 Task: Enable the option "PSNR computation" for "H.264/MPEG-4 Part 10/AVC encoder (x264 10-bit).
Action: Mouse moved to (111, 14)
Screenshot: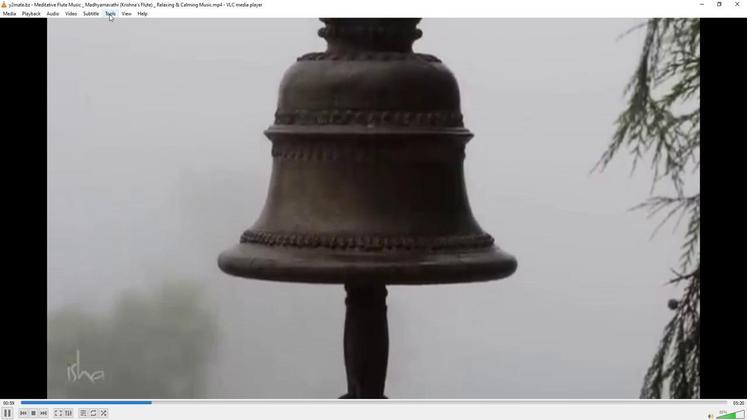 
Action: Mouse pressed left at (111, 14)
Screenshot: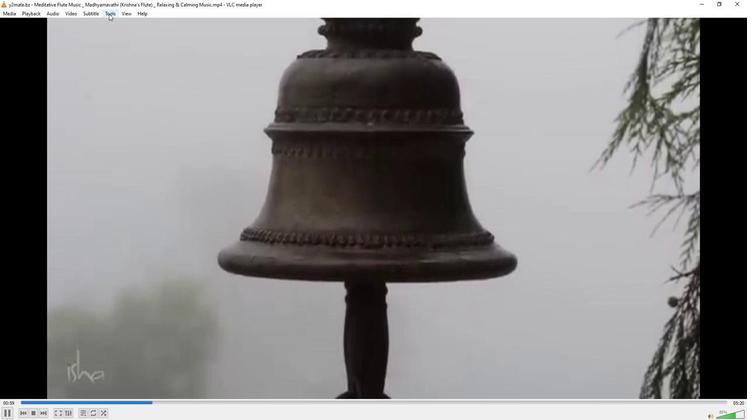 
Action: Mouse moved to (110, 12)
Screenshot: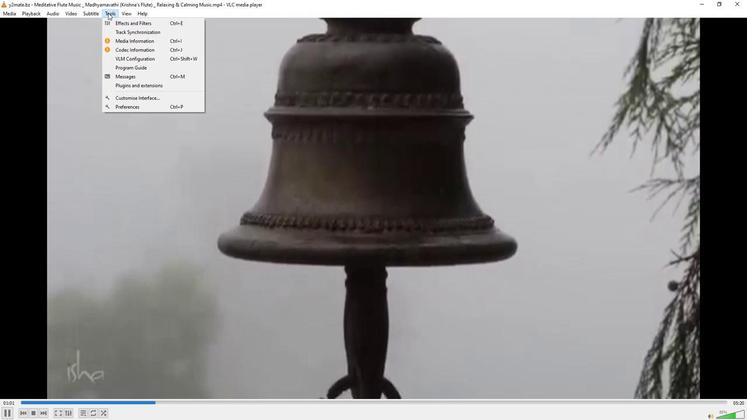 
Action: Mouse pressed left at (110, 12)
Screenshot: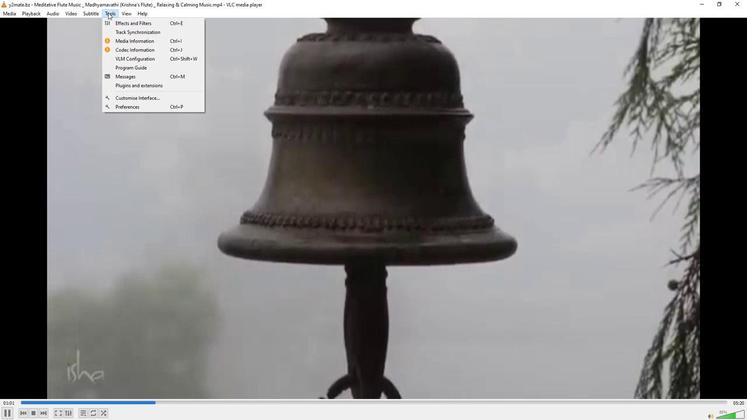 
Action: Mouse moved to (110, 13)
Screenshot: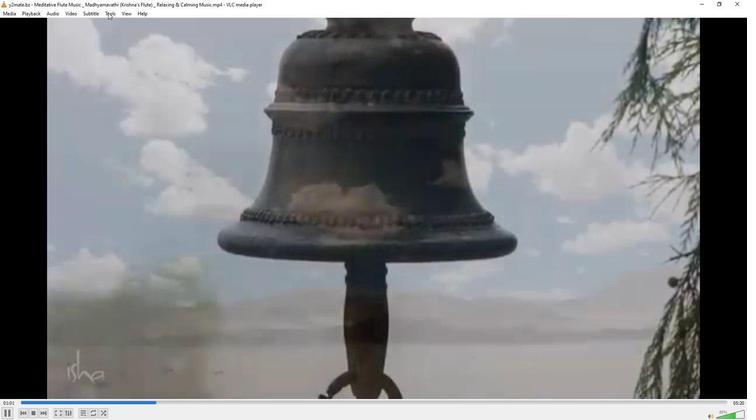 
Action: Mouse pressed left at (110, 13)
Screenshot: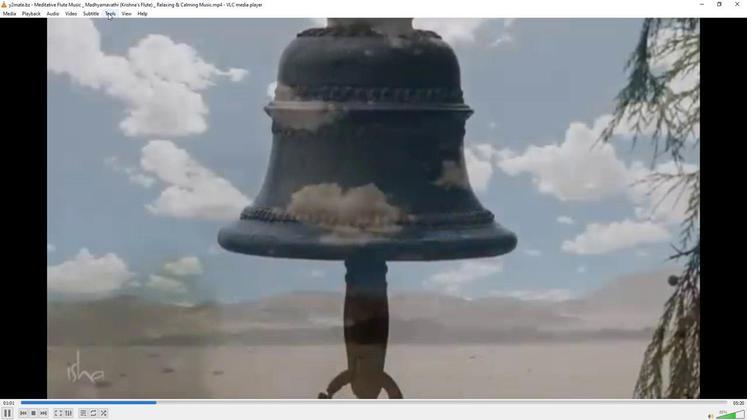 
Action: Mouse moved to (127, 105)
Screenshot: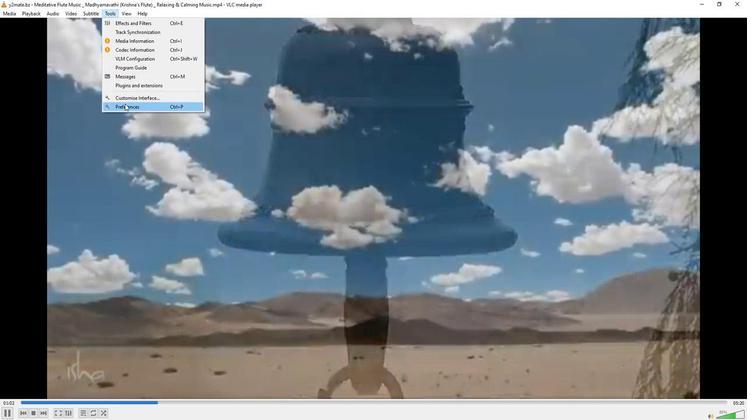 
Action: Mouse pressed left at (127, 105)
Screenshot: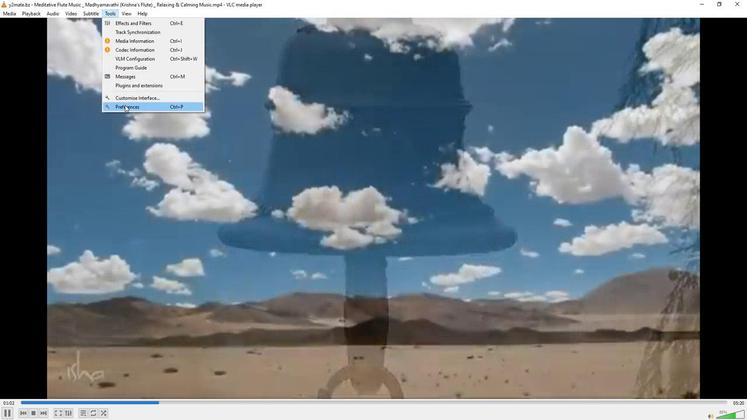 
Action: Mouse moved to (249, 342)
Screenshot: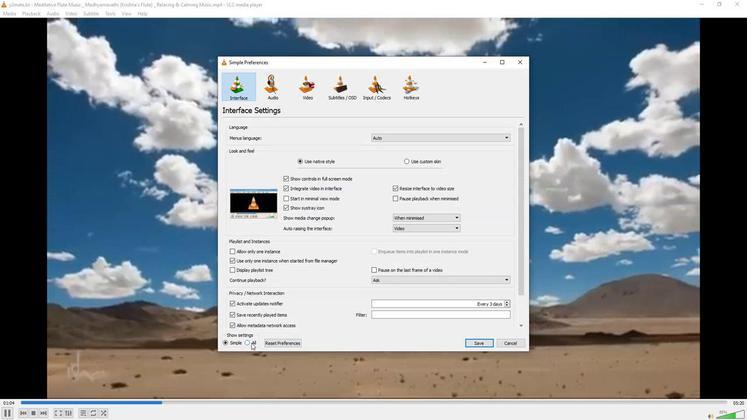 
Action: Mouse pressed left at (249, 342)
Screenshot: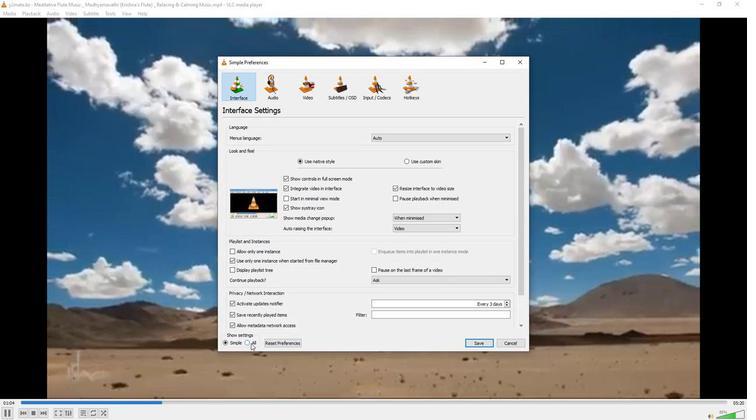 
Action: Mouse moved to (237, 264)
Screenshot: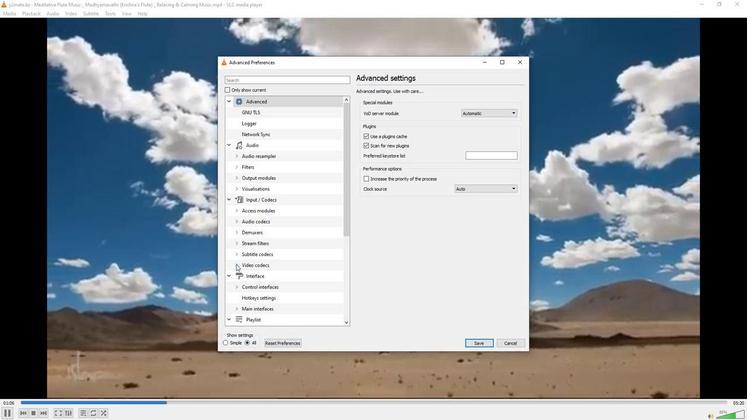 
Action: Mouse pressed left at (237, 264)
Screenshot: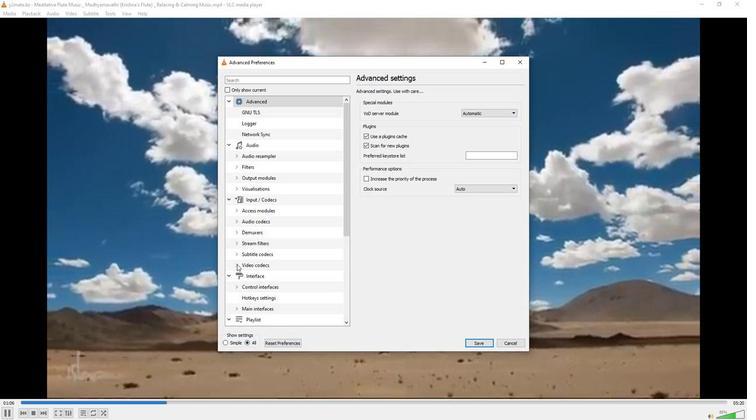 
Action: Mouse moved to (239, 263)
Screenshot: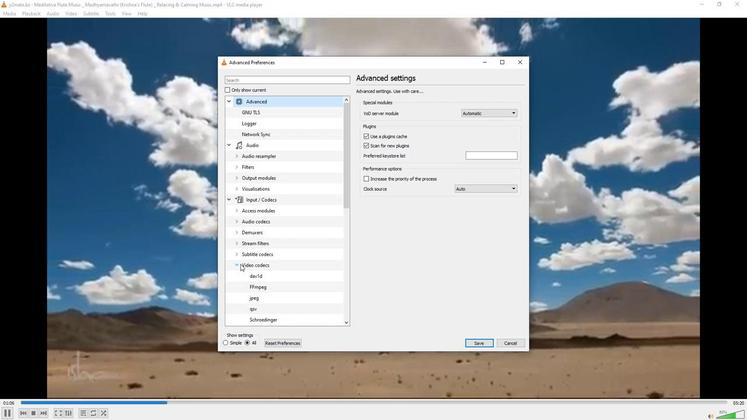 
Action: Mouse scrolled (239, 263) with delta (0, 0)
Screenshot: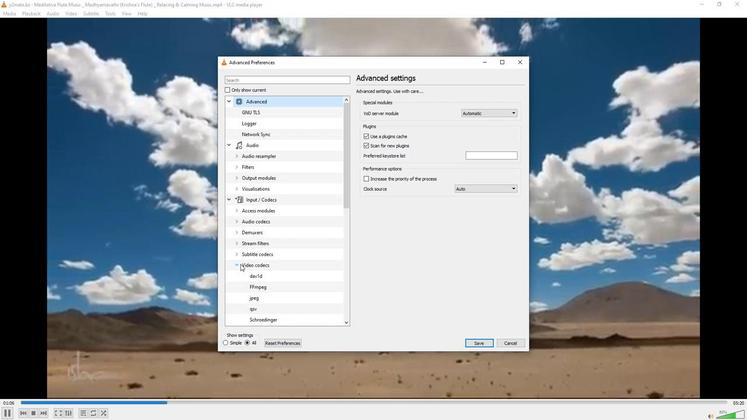 
Action: Mouse scrolled (239, 263) with delta (0, 0)
Screenshot: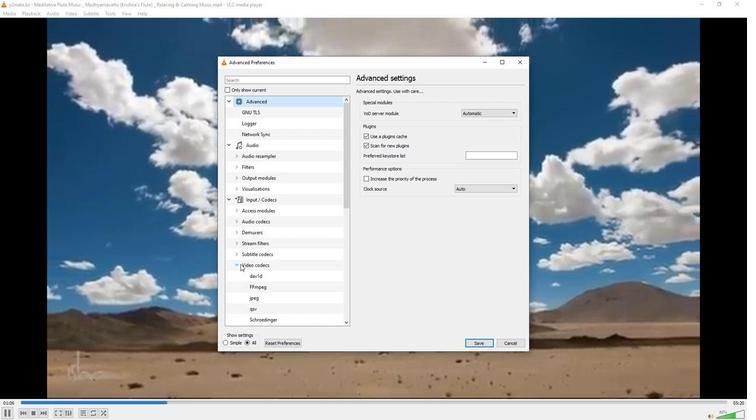 
Action: Mouse moved to (252, 296)
Screenshot: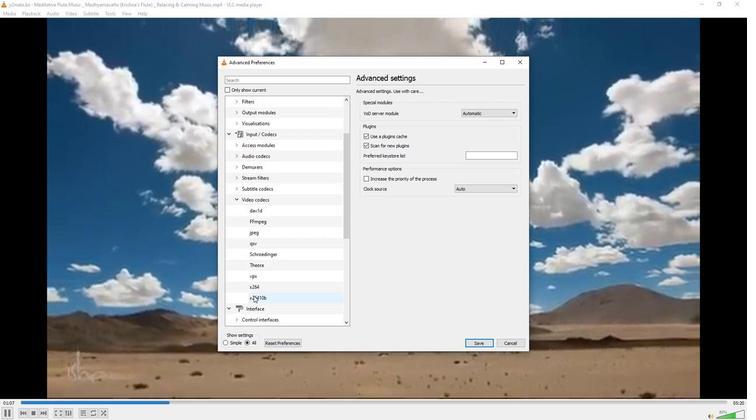 
Action: Mouse pressed left at (252, 296)
Screenshot: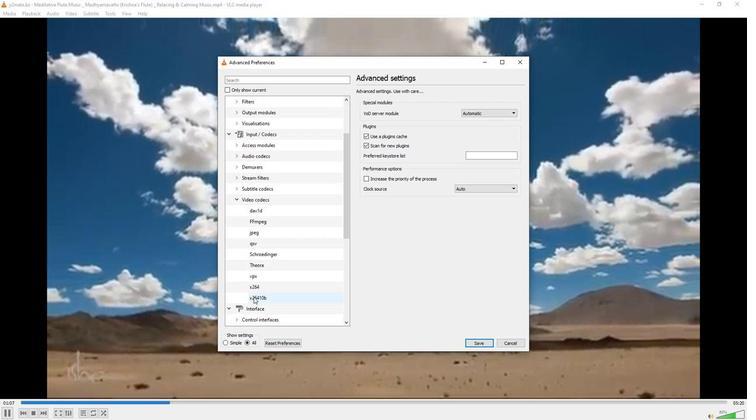 
Action: Mouse moved to (394, 280)
Screenshot: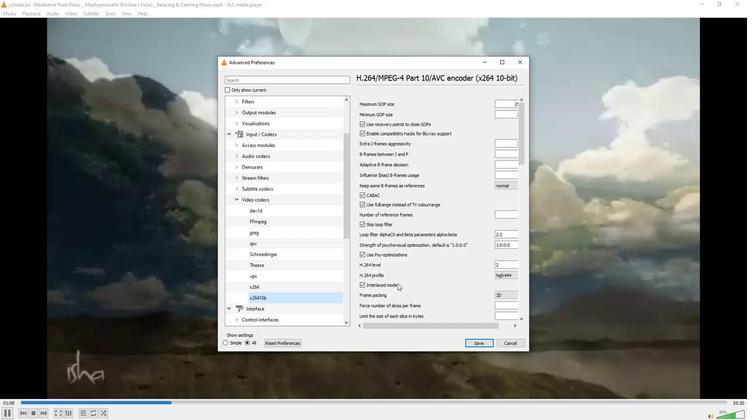 
Action: Mouse scrolled (394, 280) with delta (0, 0)
Screenshot: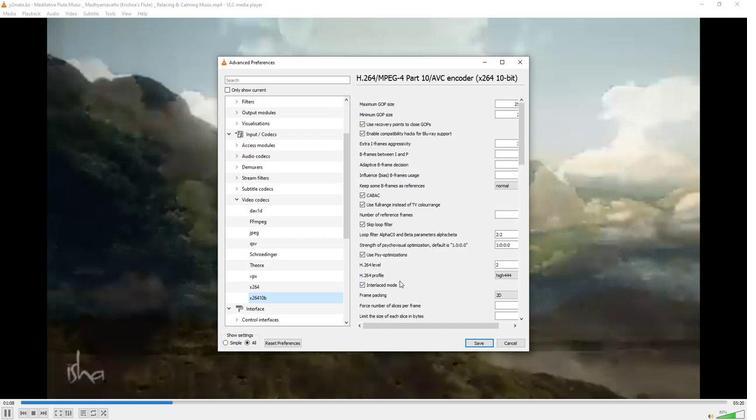 
Action: Mouse moved to (395, 280)
Screenshot: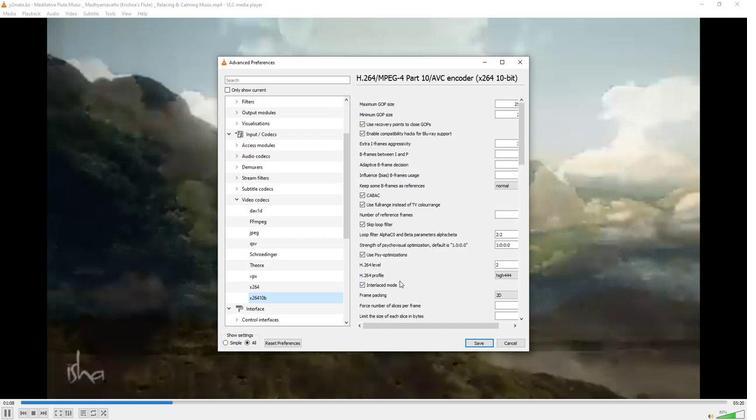 
Action: Mouse scrolled (395, 279) with delta (0, 0)
Screenshot: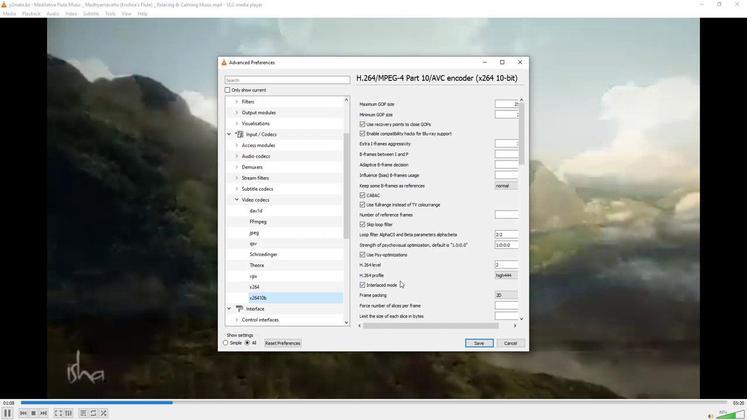 
Action: Mouse moved to (395, 279)
Screenshot: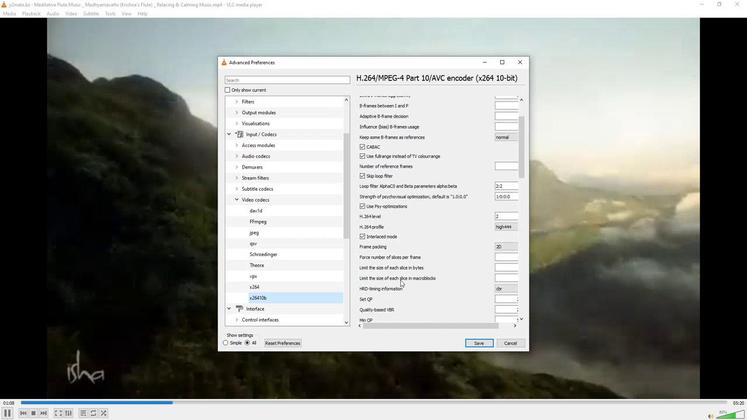 
Action: Mouse scrolled (395, 279) with delta (0, 0)
Screenshot: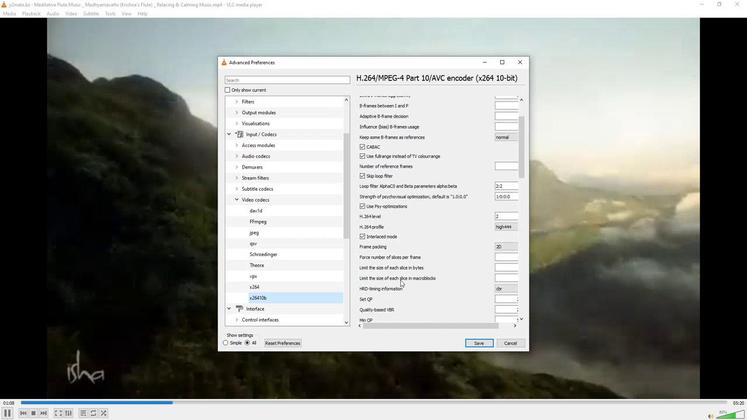 
Action: Mouse moved to (395, 275)
Screenshot: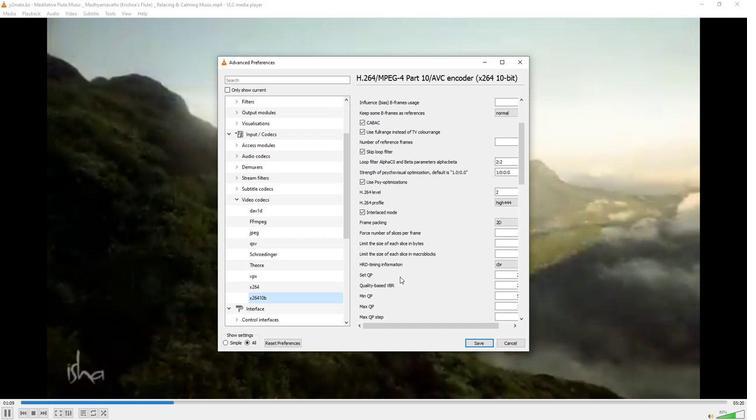 
Action: Mouse scrolled (395, 275) with delta (0, 0)
Screenshot: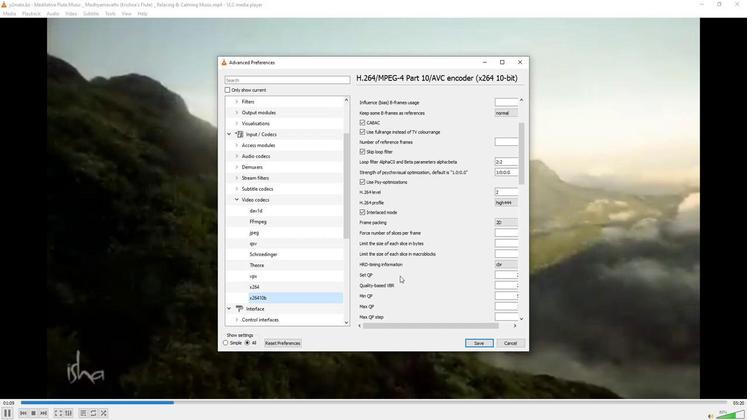 
Action: Mouse scrolled (395, 275) with delta (0, 0)
Screenshot: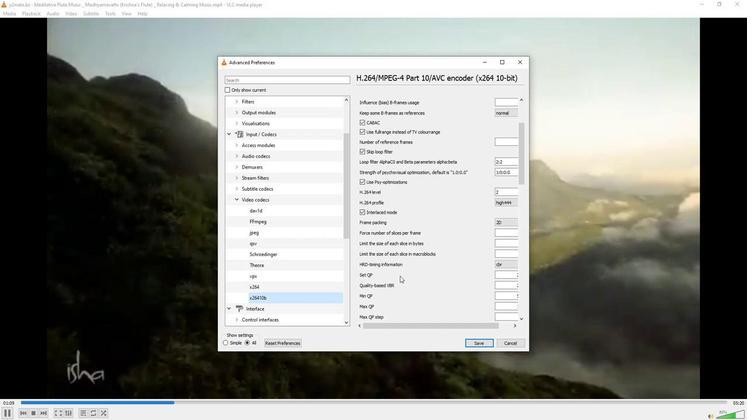 
Action: Mouse scrolled (395, 275) with delta (0, 0)
Screenshot: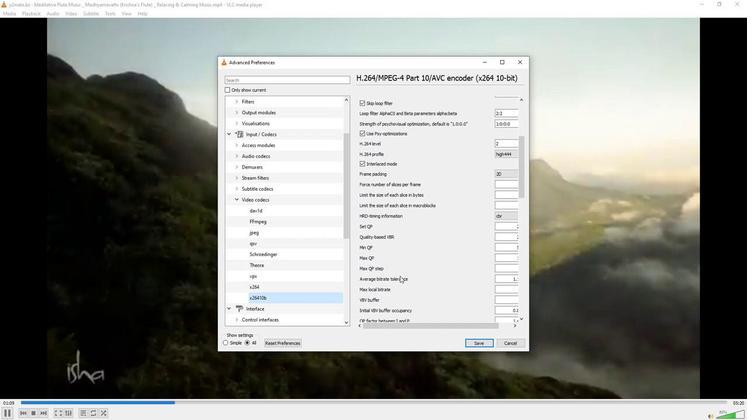 
Action: Mouse scrolled (395, 275) with delta (0, 0)
Screenshot: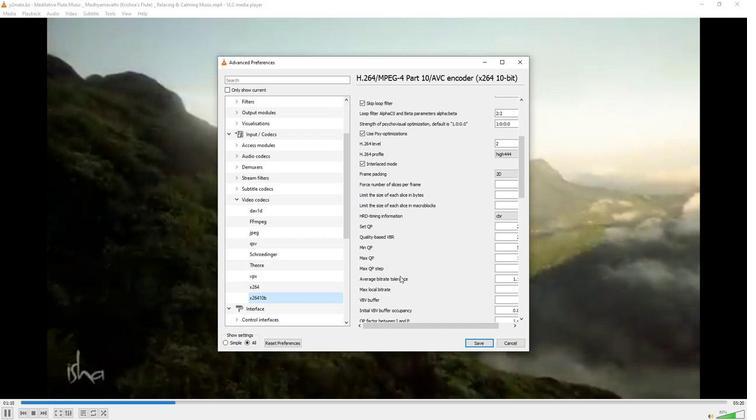 
Action: Mouse scrolled (395, 275) with delta (0, 0)
Screenshot: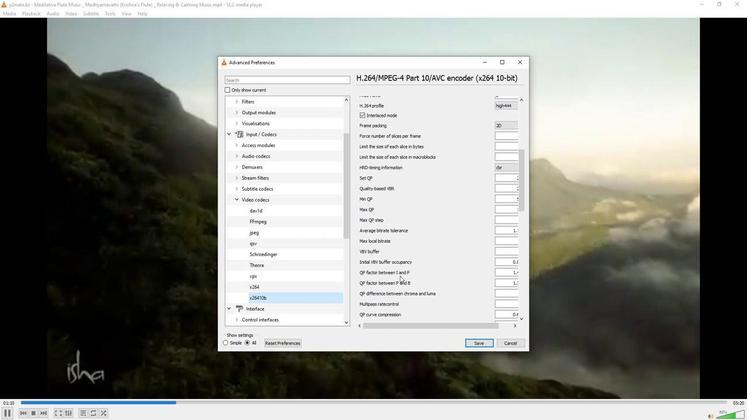 
Action: Mouse scrolled (395, 275) with delta (0, 0)
Screenshot: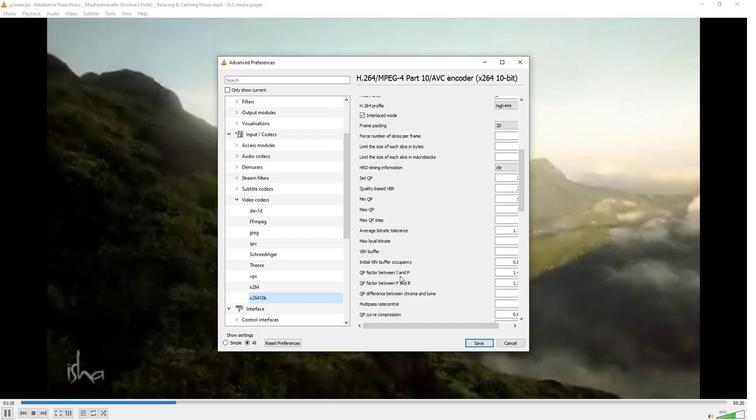
Action: Mouse scrolled (395, 275) with delta (0, 0)
Screenshot: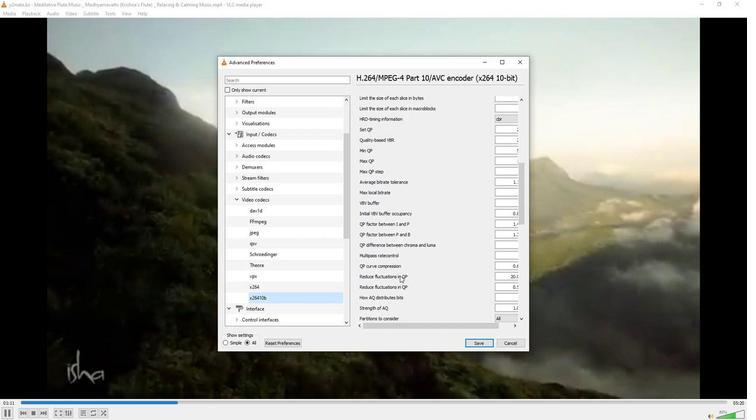 
Action: Mouse scrolled (395, 275) with delta (0, 0)
Screenshot: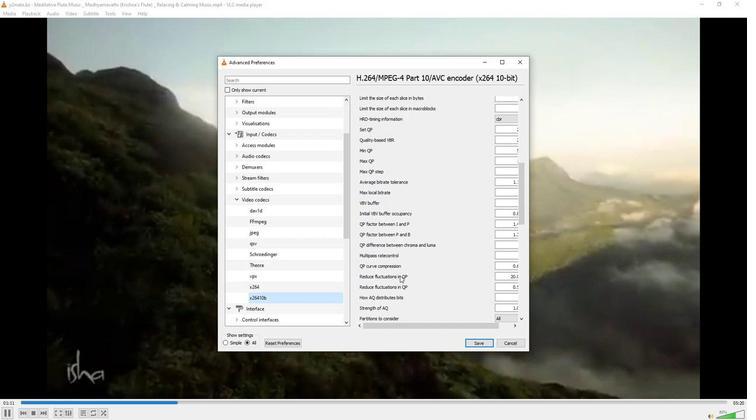 
Action: Mouse scrolled (395, 275) with delta (0, 0)
Screenshot: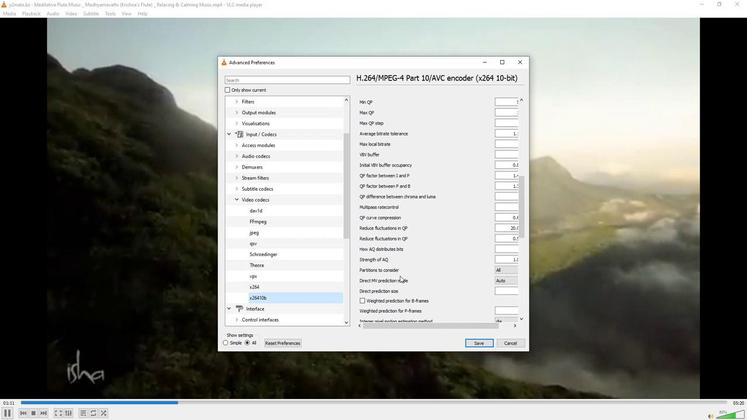 
Action: Mouse scrolled (395, 275) with delta (0, 0)
Screenshot: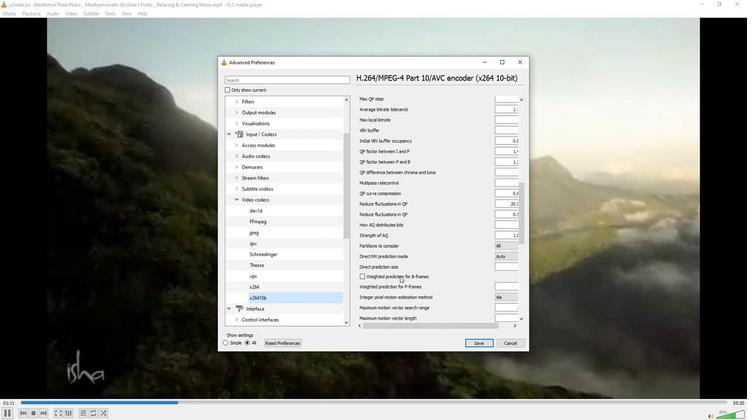
Action: Mouse scrolled (395, 275) with delta (0, 0)
Screenshot: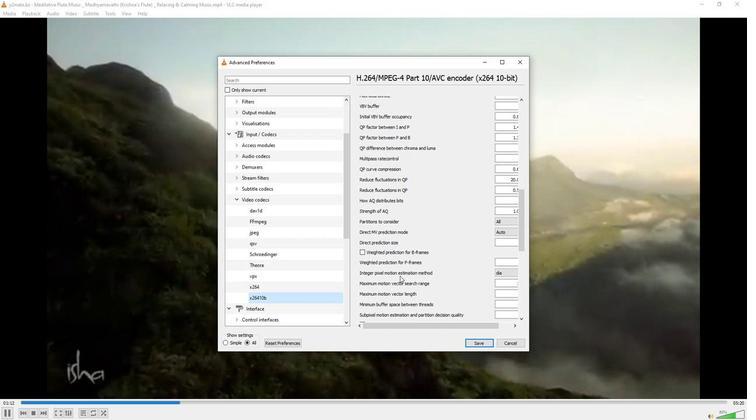 
Action: Mouse scrolled (395, 275) with delta (0, 0)
Screenshot: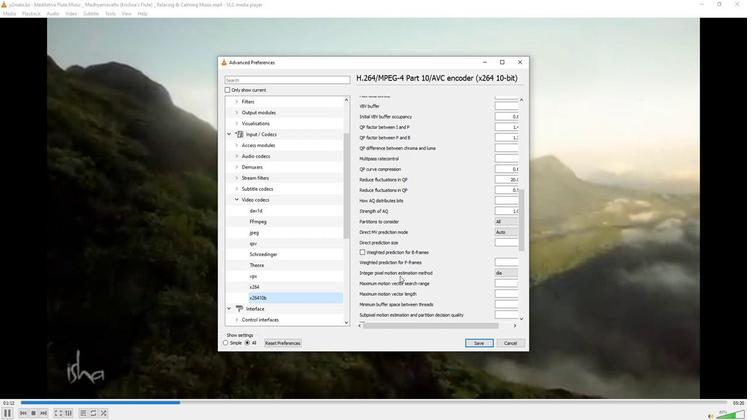 
Action: Mouse scrolled (395, 275) with delta (0, 0)
Screenshot: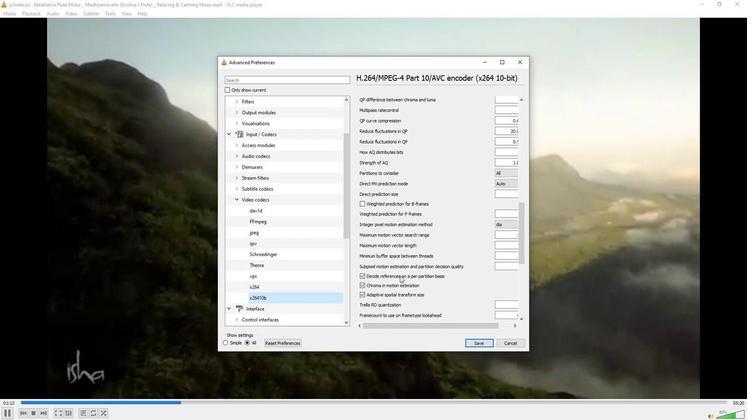 
Action: Mouse moved to (395, 275)
Screenshot: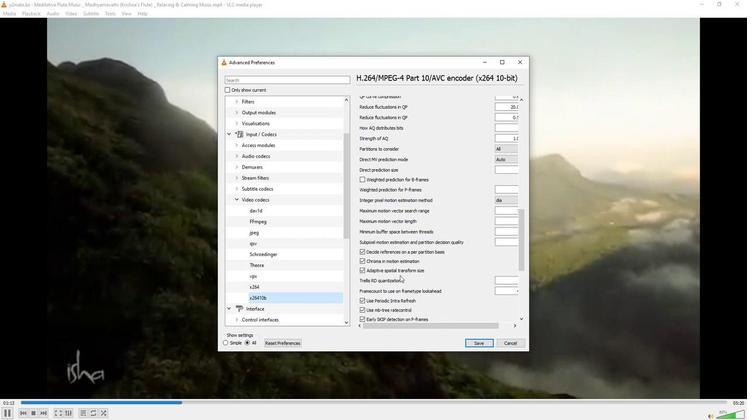 
Action: Mouse scrolled (395, 275) with delta (0, 0)
Screenshot: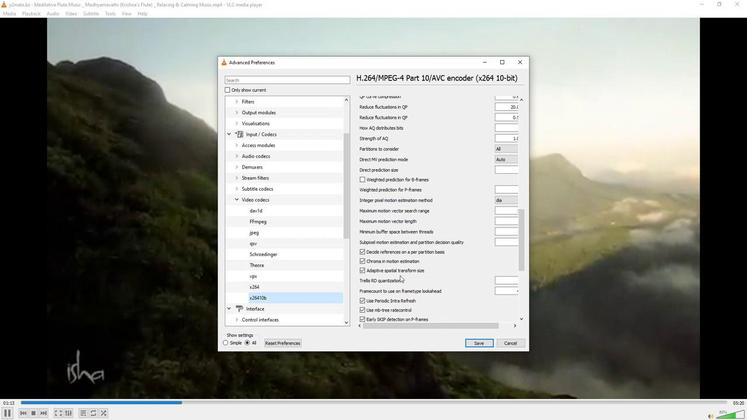 
Action: Mouse scrolled (395, 275) with delta (0, 0)
Screenshot: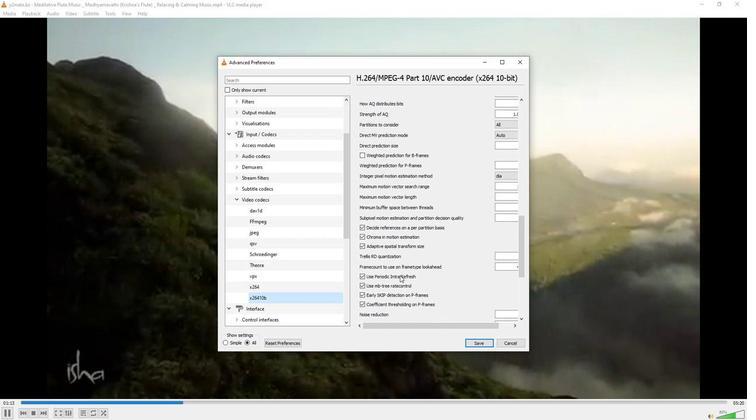 
Action: Mouse scrolled (395, 275) with delta (0, 0)
Screenshot: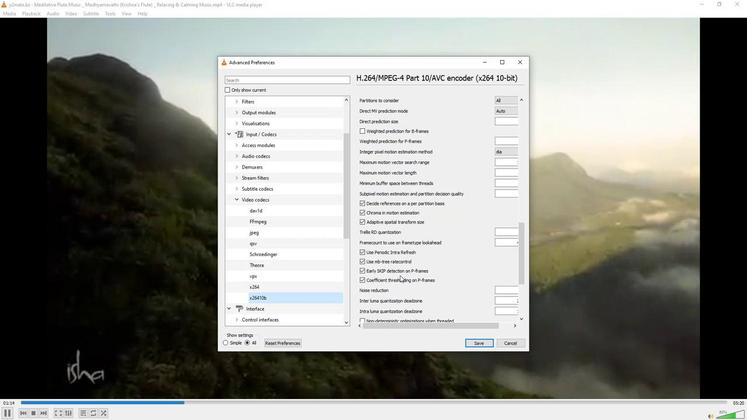 
Action: Mouse scrolled (395, 275) with delta (0, 0)
Screenshot: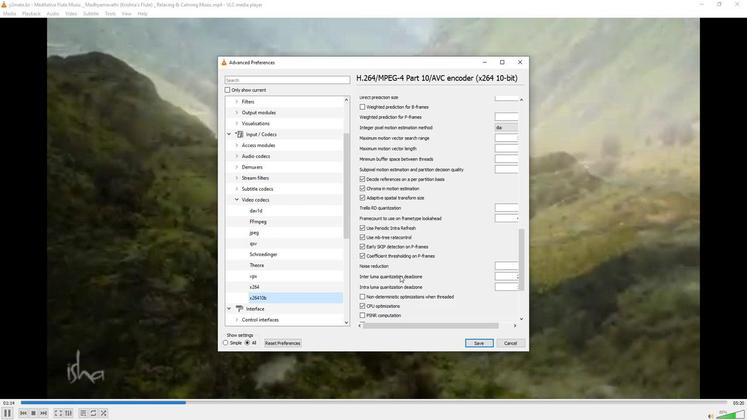 
Action: Mouse scrolled (395, 275) with delta (0, 0)
Screenshot: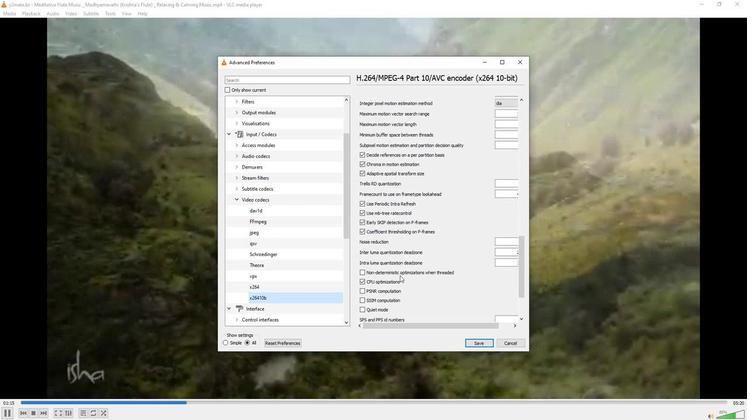 
Action: Mouse moved to (359, 266)
Screenshot: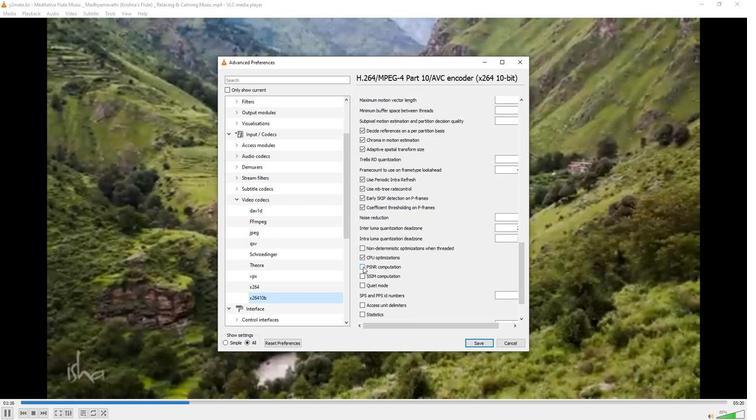 
Action: Mouse pressed left at (359, 266)
Screenshot: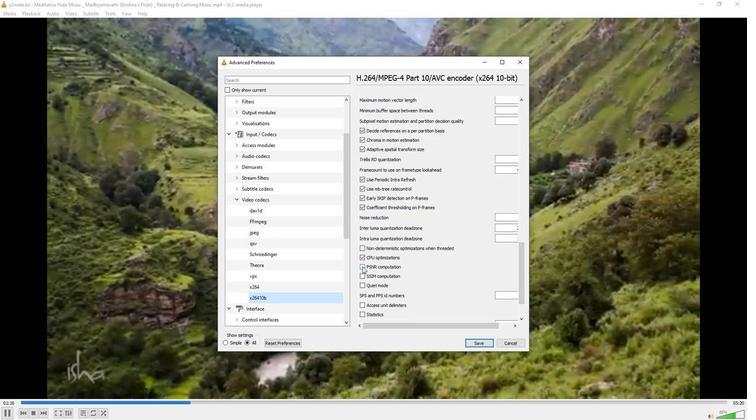 
Action: Mouse moved to (360, 266)
Screenshot: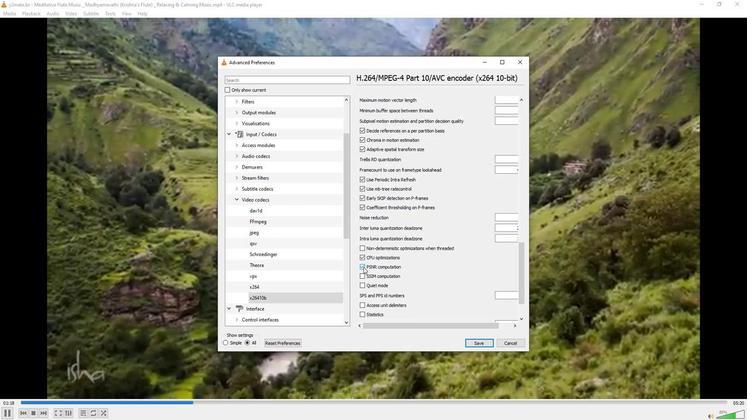 
